 Task: In the  document improveassertive.txt Select the last point and add comment:  'Consider rephrasing it to enhance the flow of your writing' Insert emoji reactions: 'Smile' Select all the potins and apply Lowercase
Action: Mouse moved to (497, 431)
Screenshot: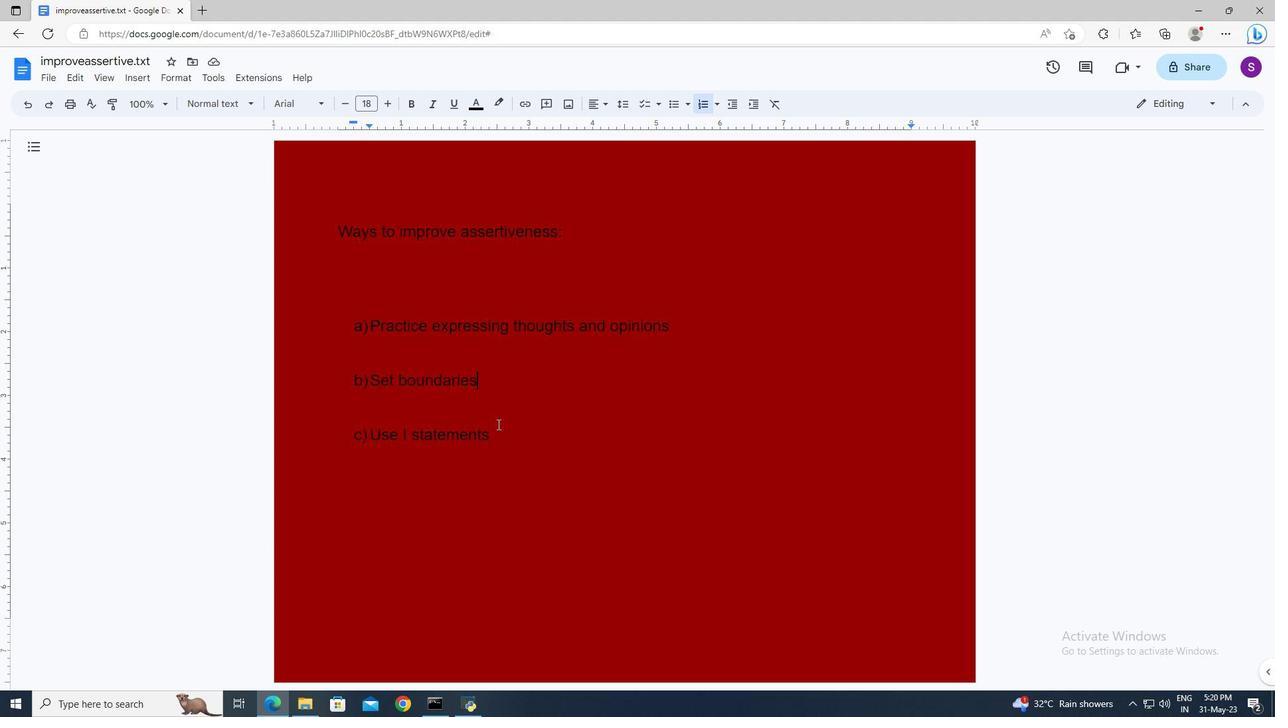 
Action: Mouse pressed left at (497, 431)
Screenshot: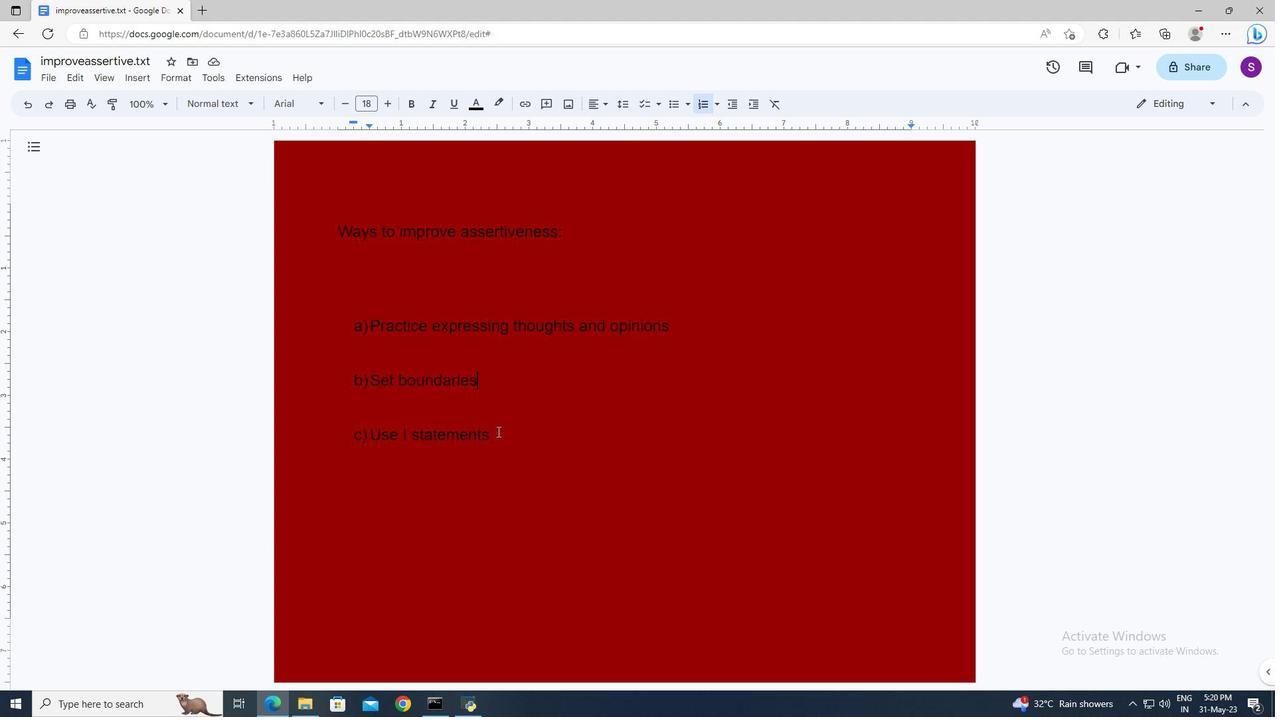 
Action: Key pressed <Key.shift><Key.up>
Screenshot: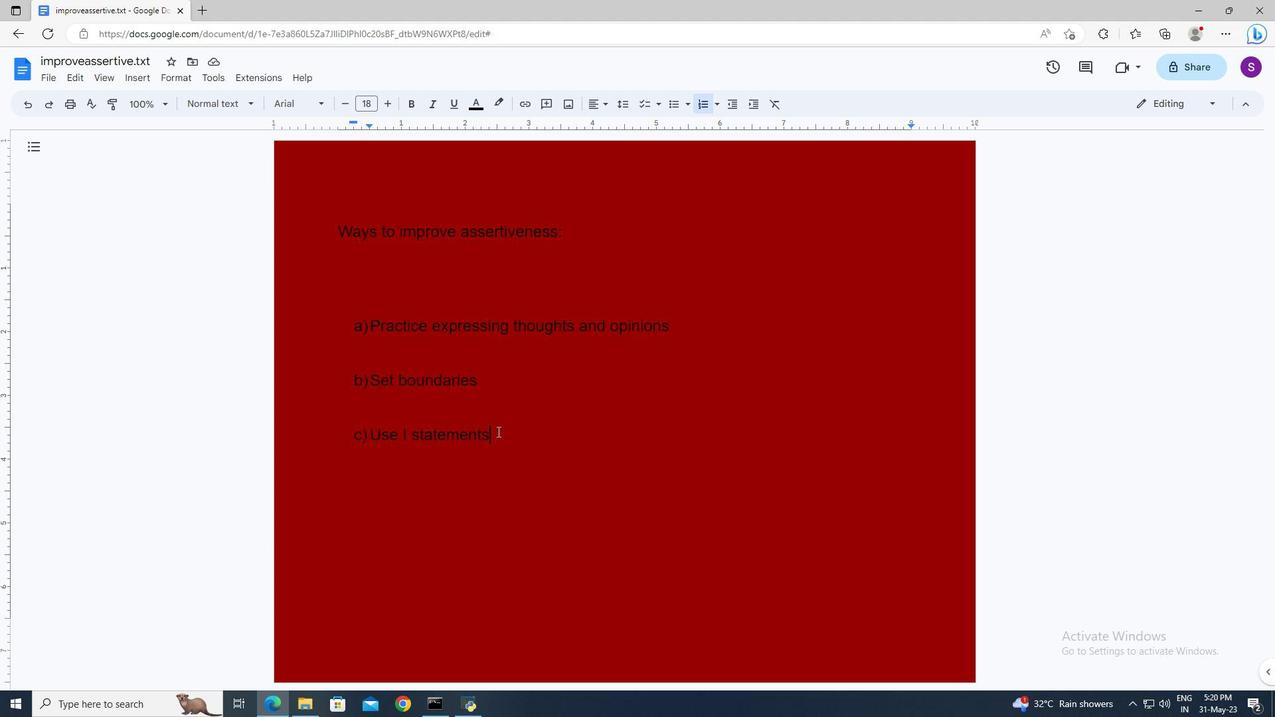
Action: Mouse moved to (482, 429)
Screenshot: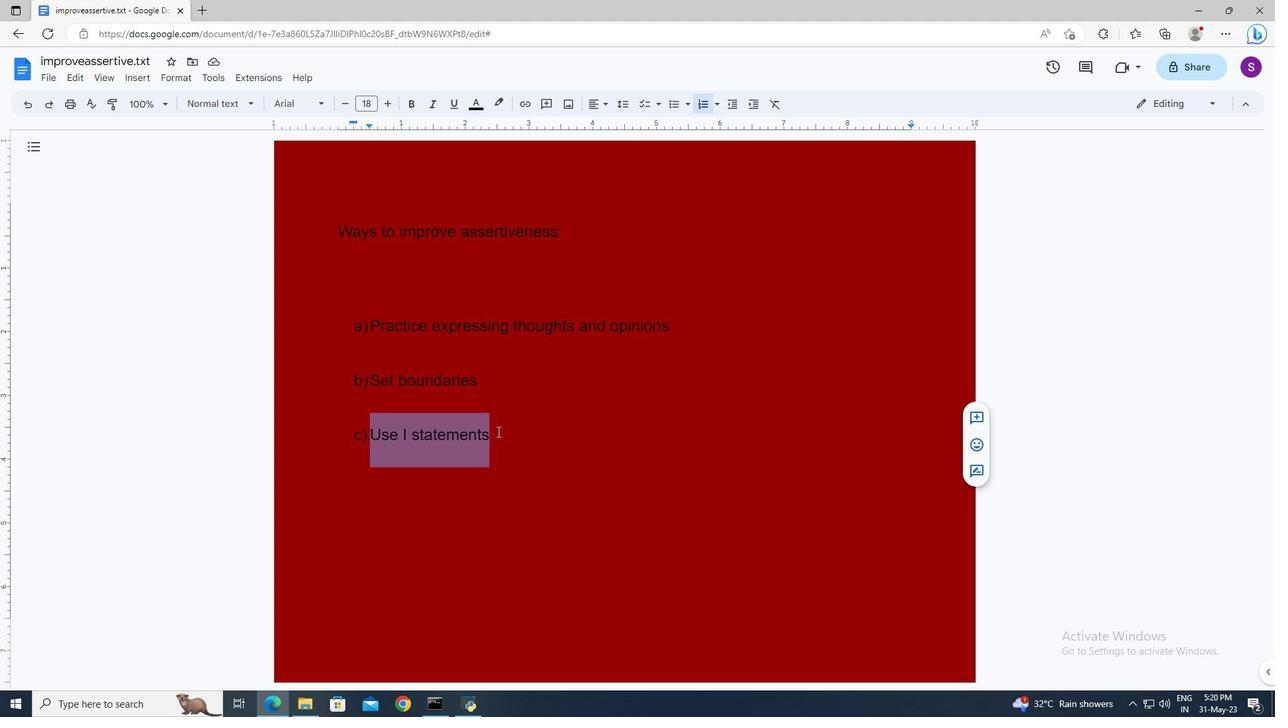 
Action: Mouse pressed right at (482, 429)
Screenshot: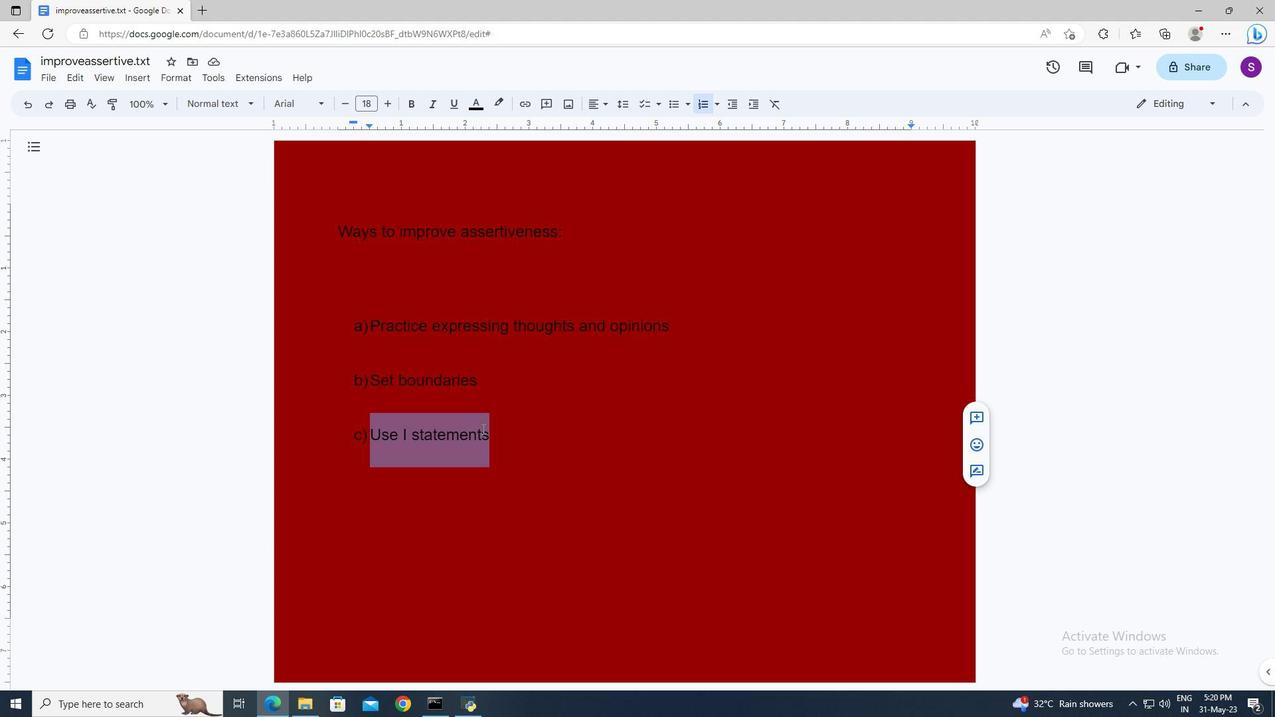 
Action: Mouse moved to (506, 438)
Screenshot: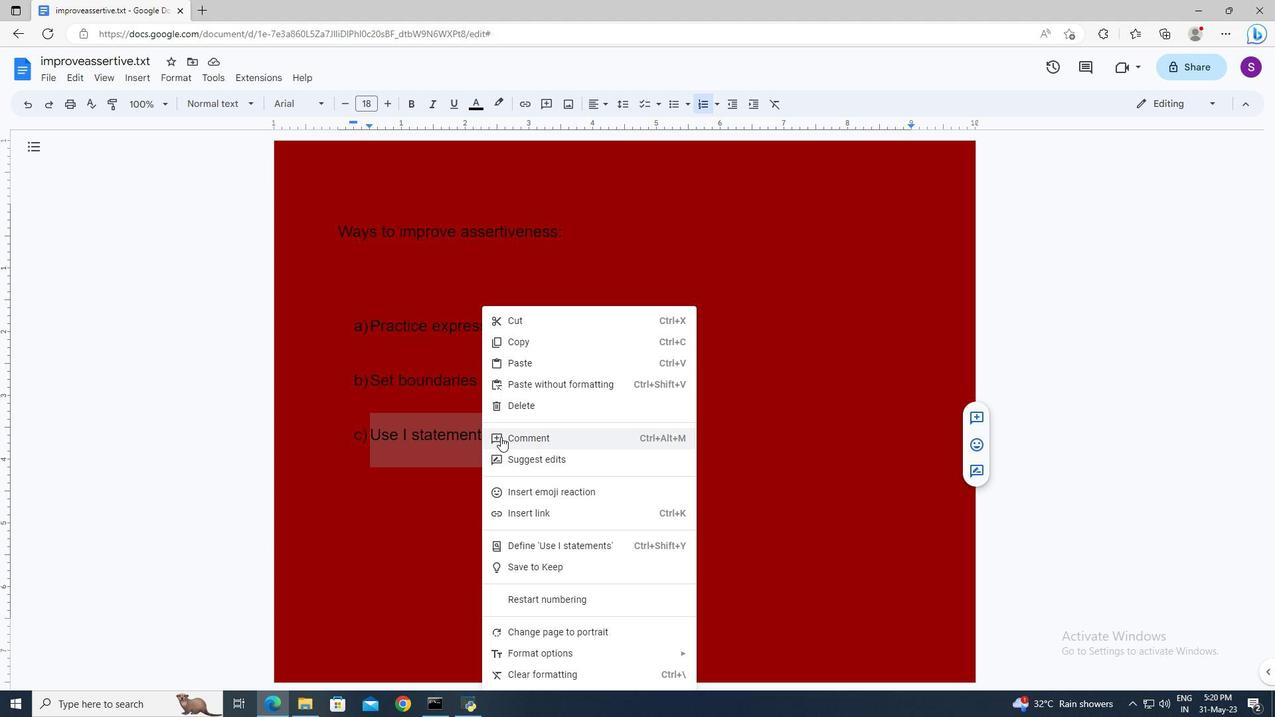 
Action: Mouse pressed left at (506, 438)
Screenshot: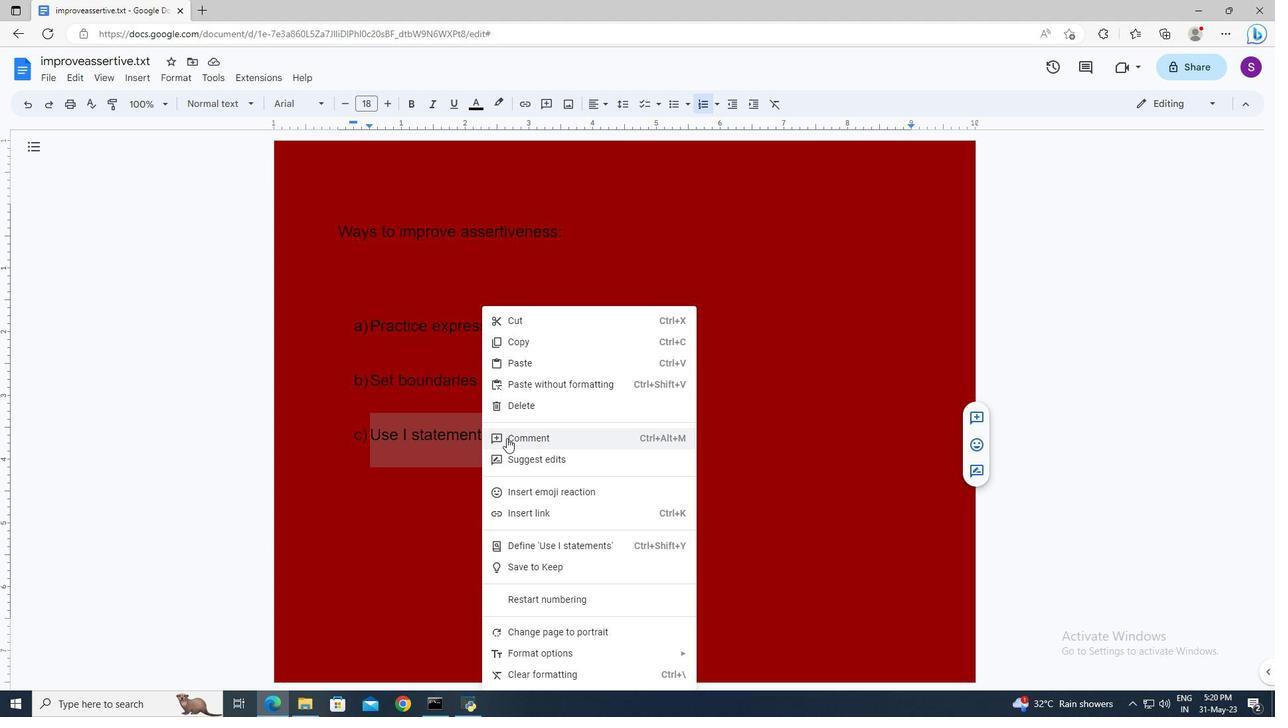 
Action: Mouse moved to (907, 492)
Screenshot: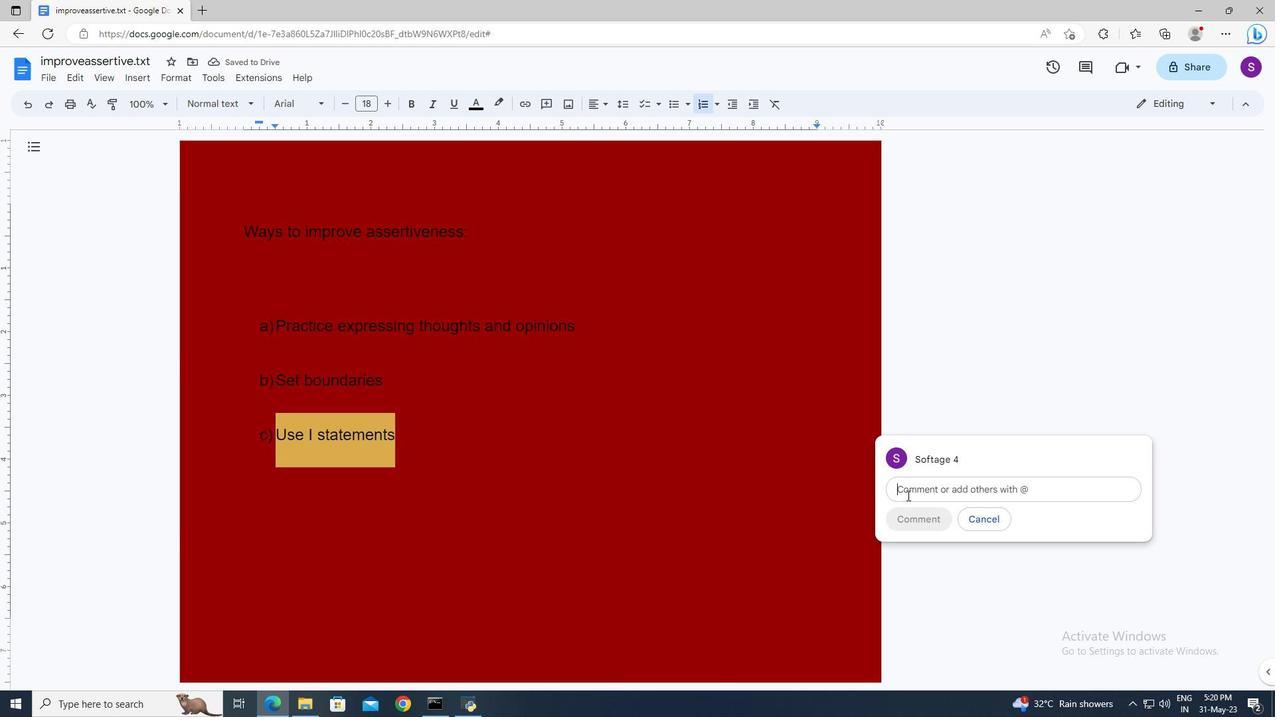 
Action: Mouse pressed left at (907, 492)
Screenshot: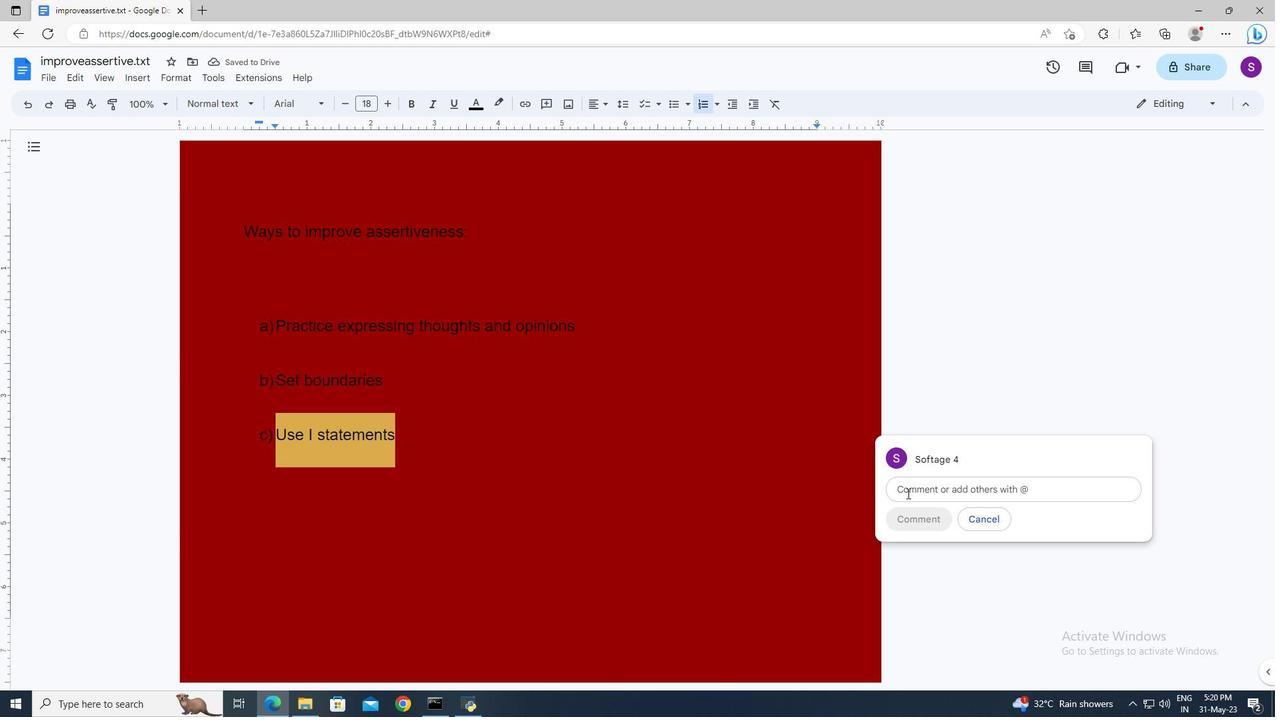 
Action: Mouse moved to (906, 490)
Screenshot: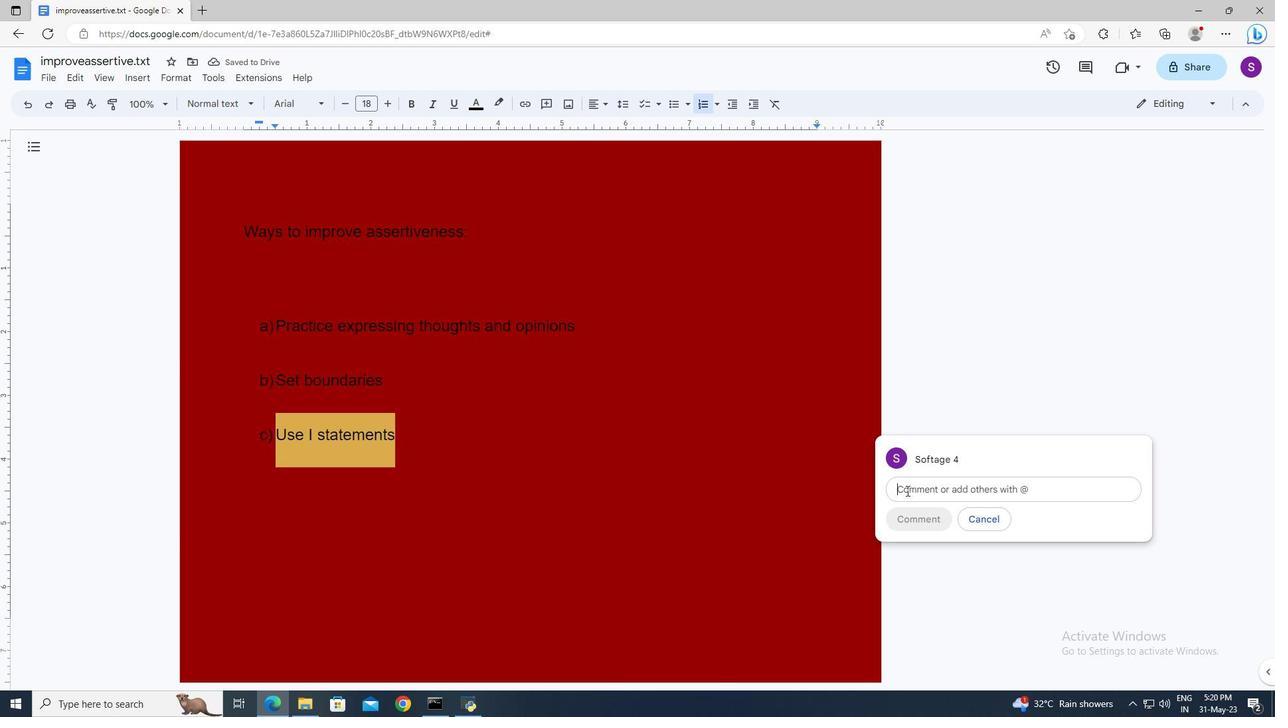 
Action: Key pressed <Key.shift>Consider<Key.space>rephrasing<Key.space>it<Key.space>to<Key.space>enhance<Key.space>the<Key.space>flow<Key.space>of<Key.space>your<Key.space>writing
Screenshot: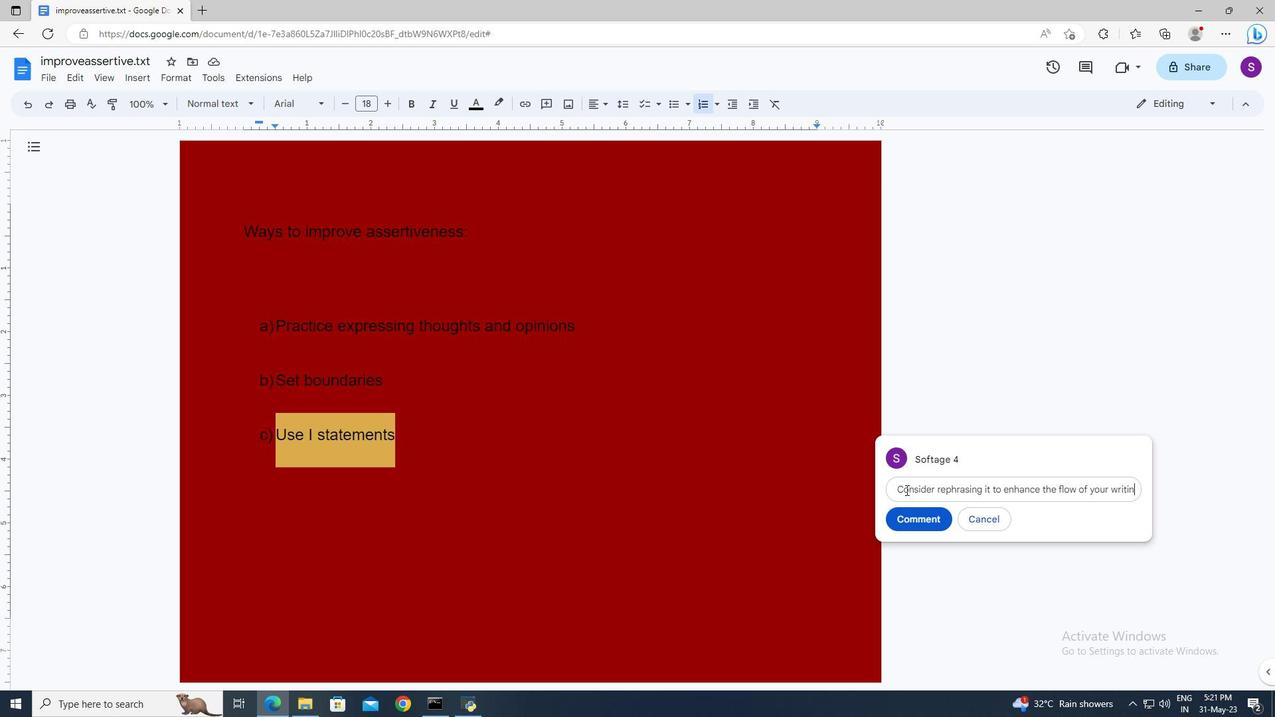 
Action: Mouse moved to (914, 531)
Screenshot: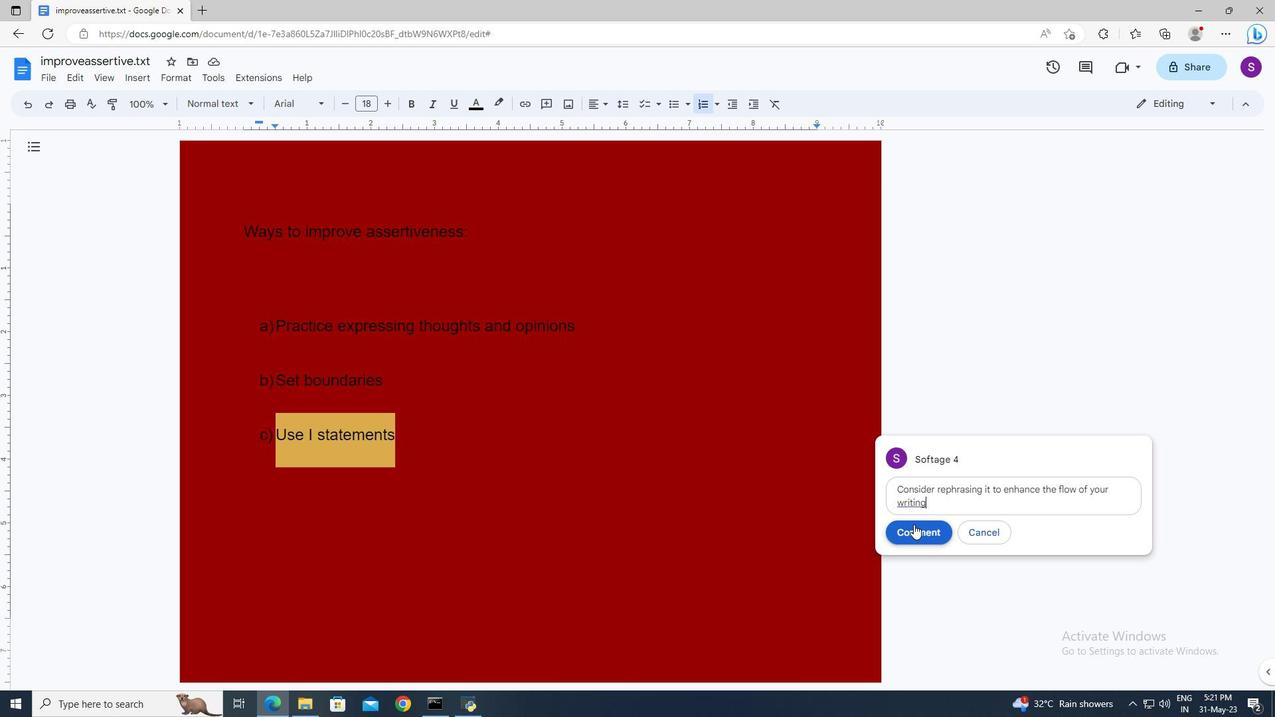 
Action: Mouse pressed left at (914, 531)
Screenshot: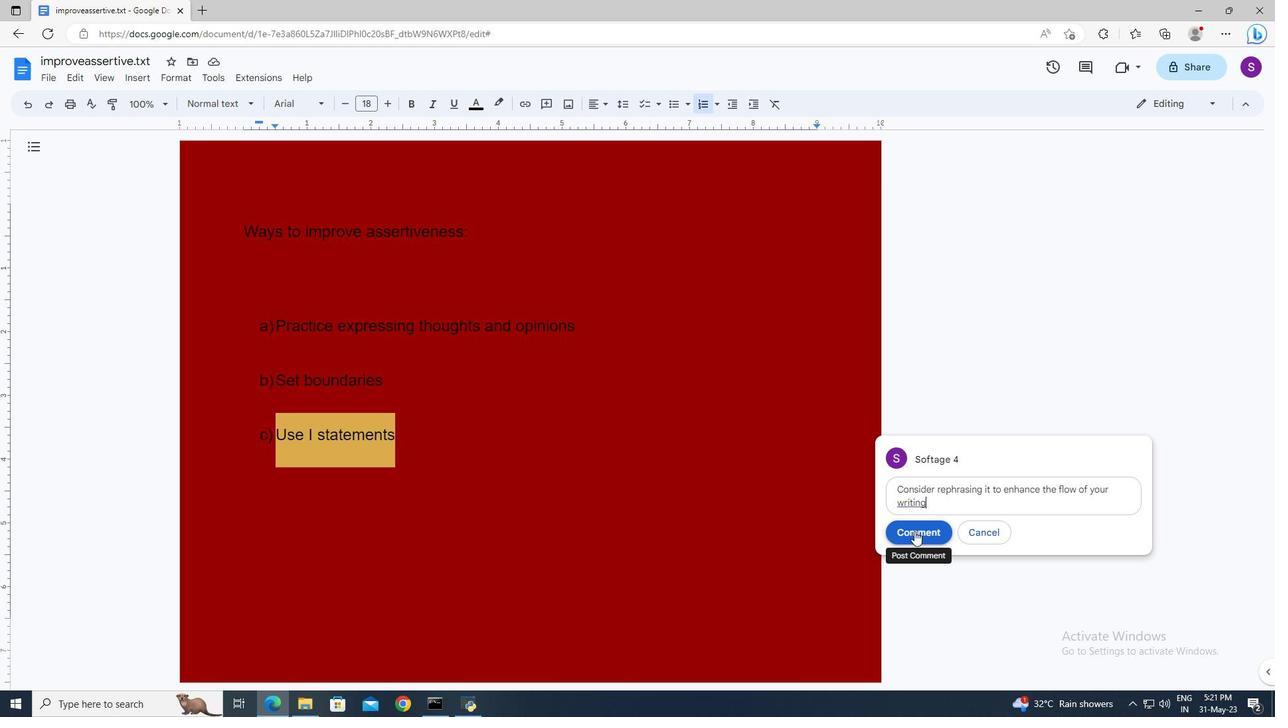 
Action: Mouse moved to (495, 456)
Screenshot: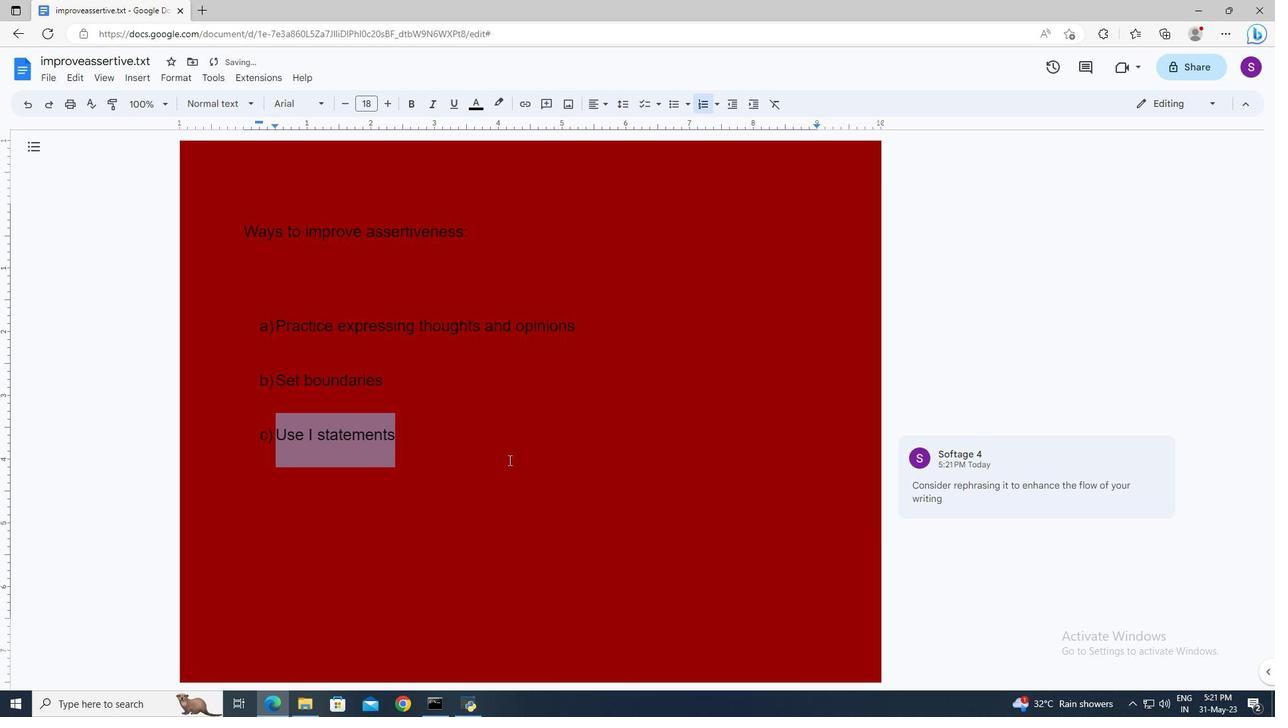 
Action: Mouse pressed left at (495, 456)
Screenshot: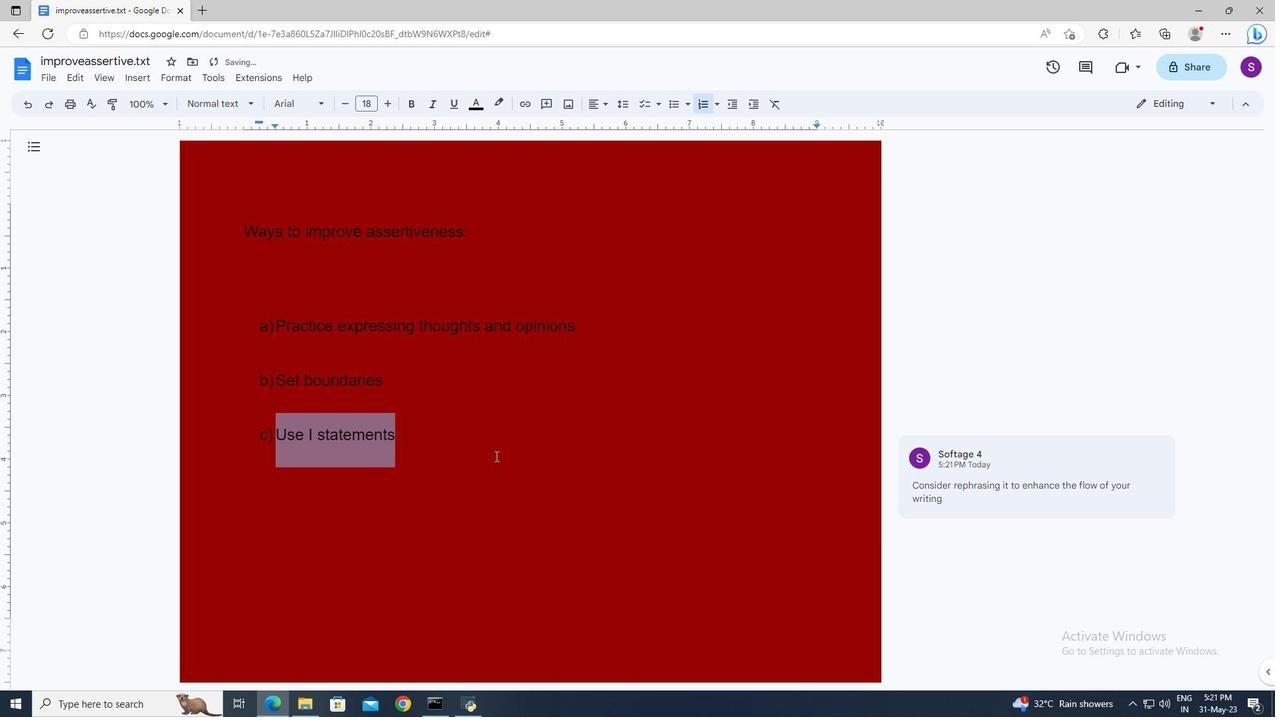
Action: Mouse moved to (128, 81)
Screenshot: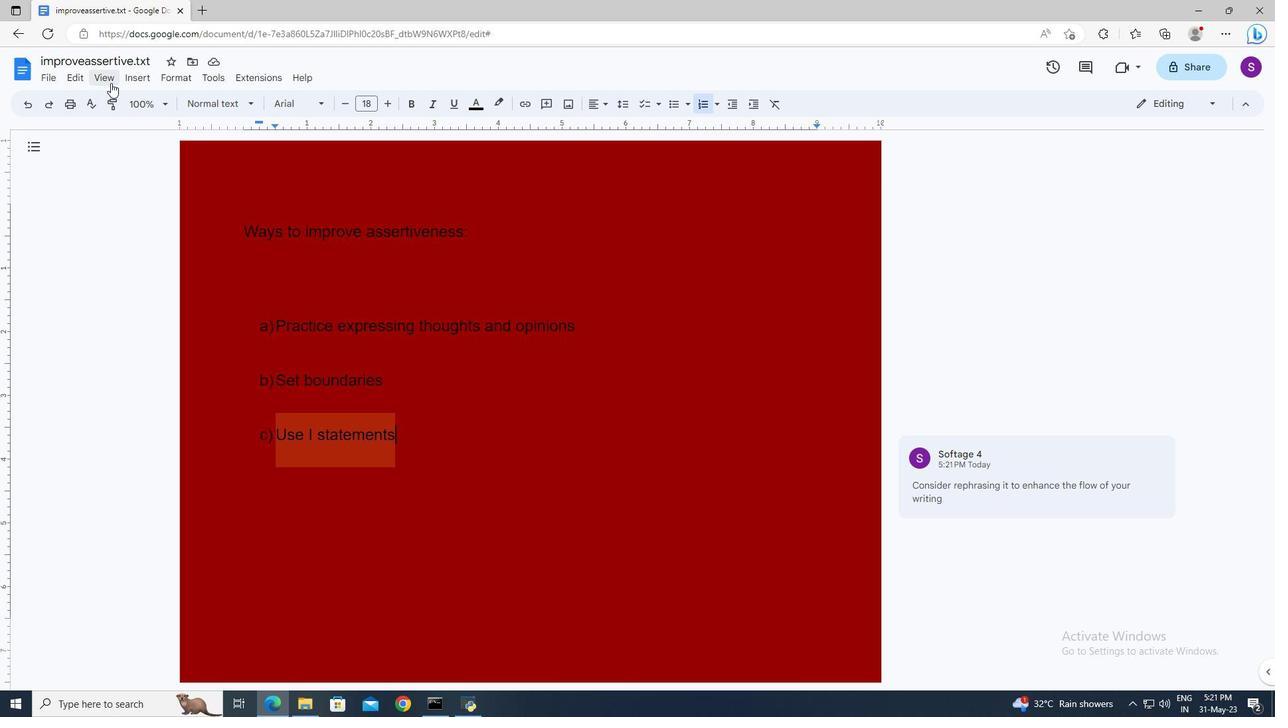 
Action: Mouse pressed left at (128, 81)
Screenshot: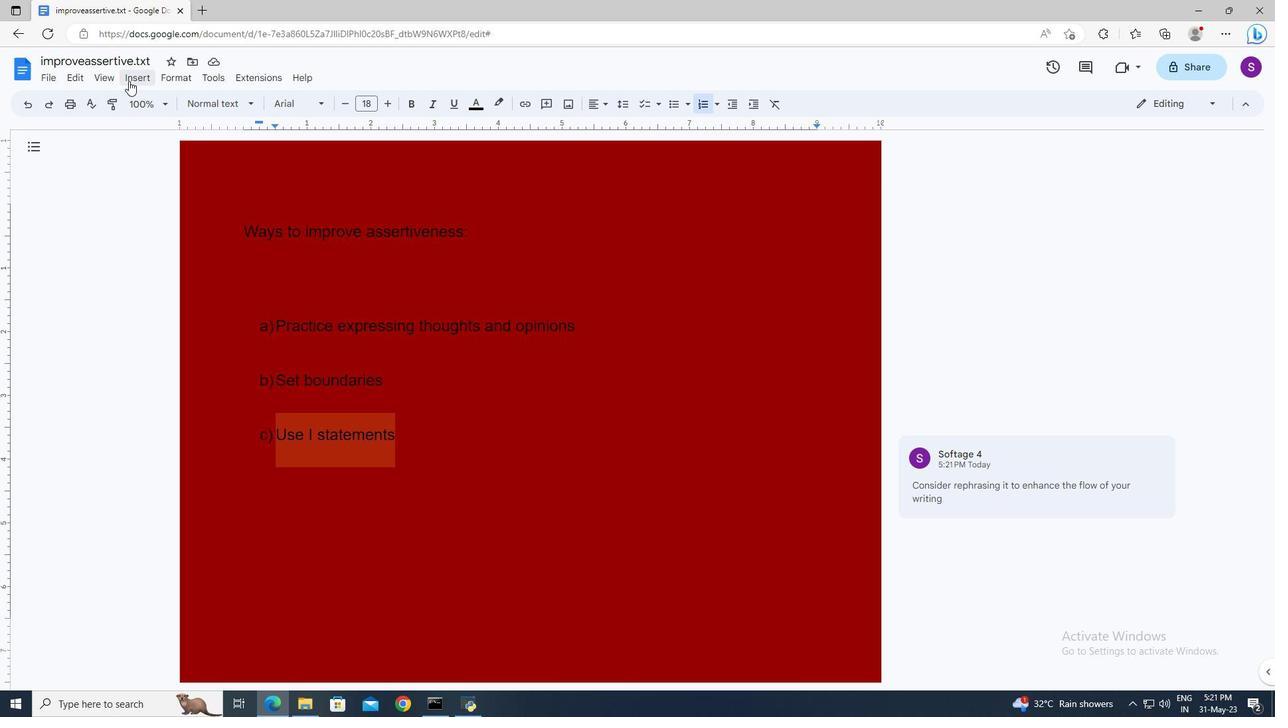 
Action: Mouse moved to (160, 201)
Screenshot: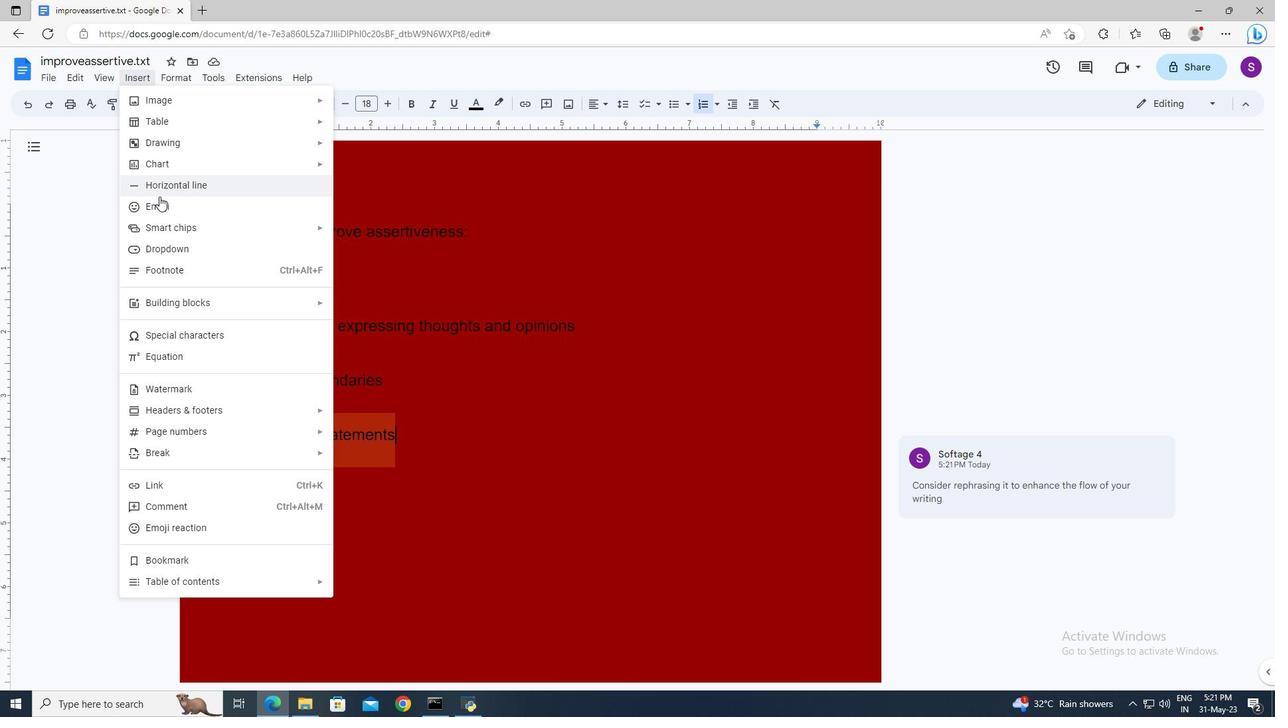
Action: Mouse pressed left at (160, 201)
Screenshot: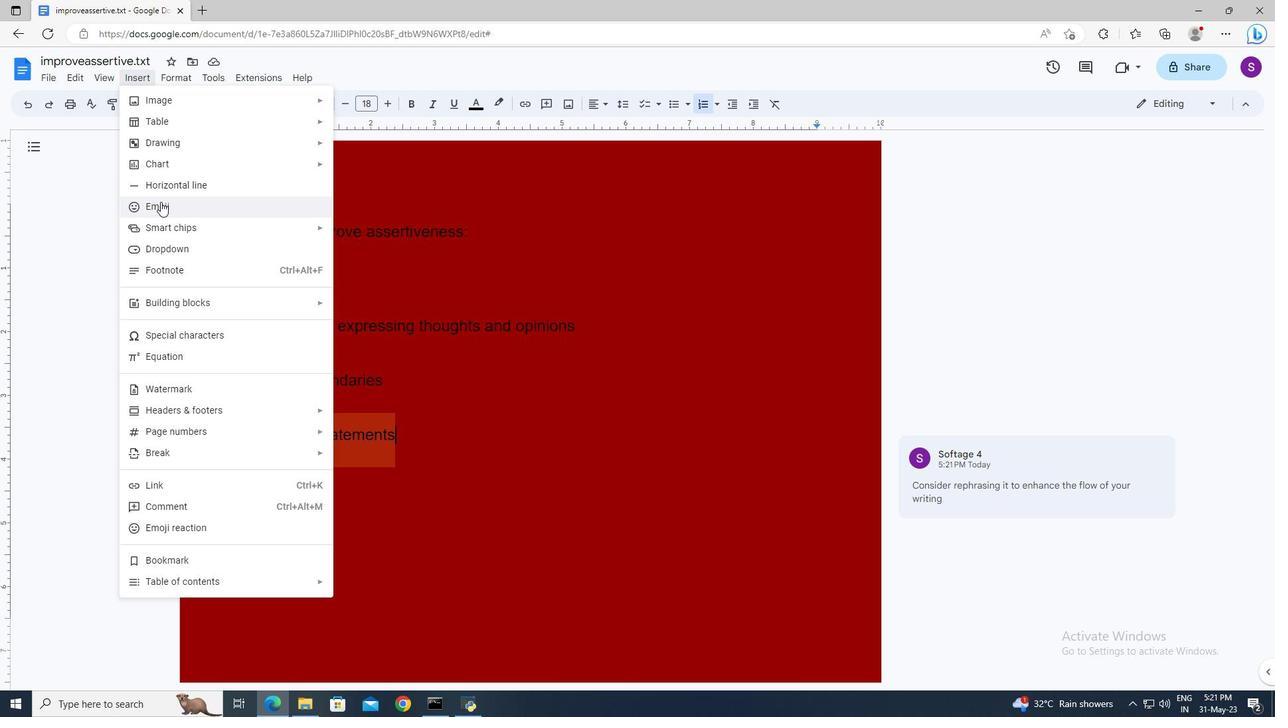 
Action: Mouse moved to (403, 547)
Screenshot: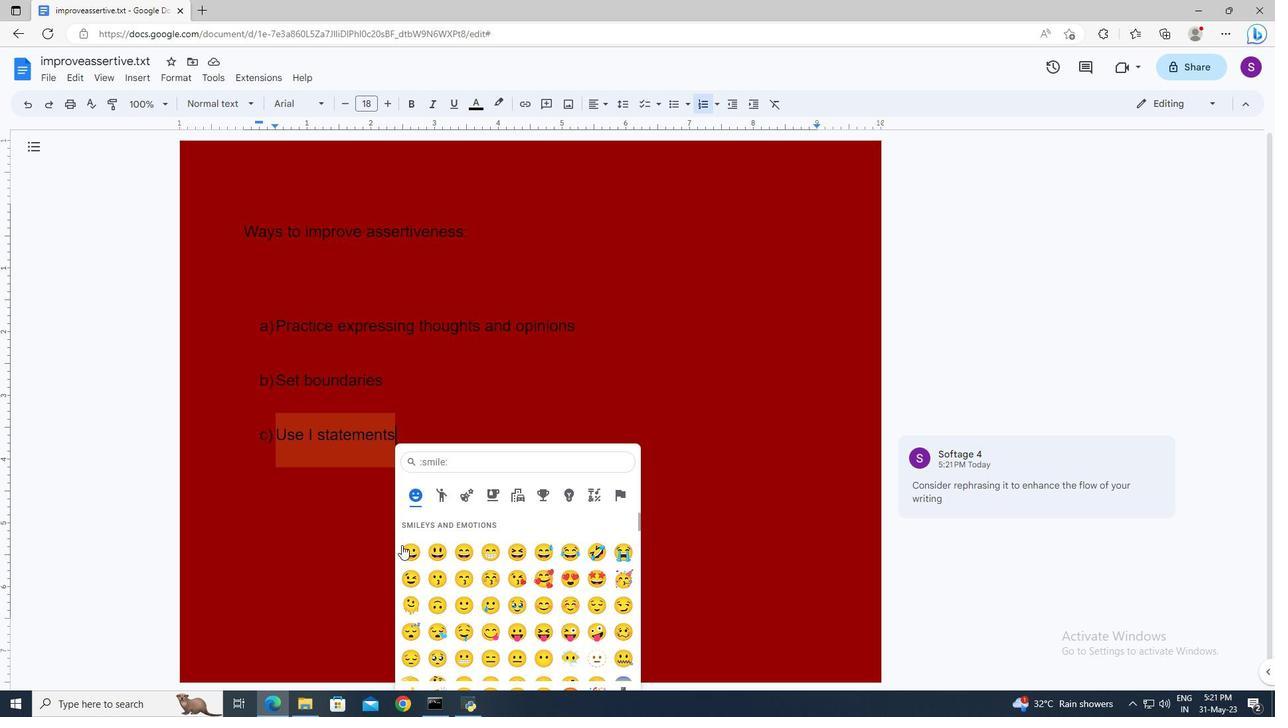 
Action: Mouse pressed left at (403, 547)
Screenshot: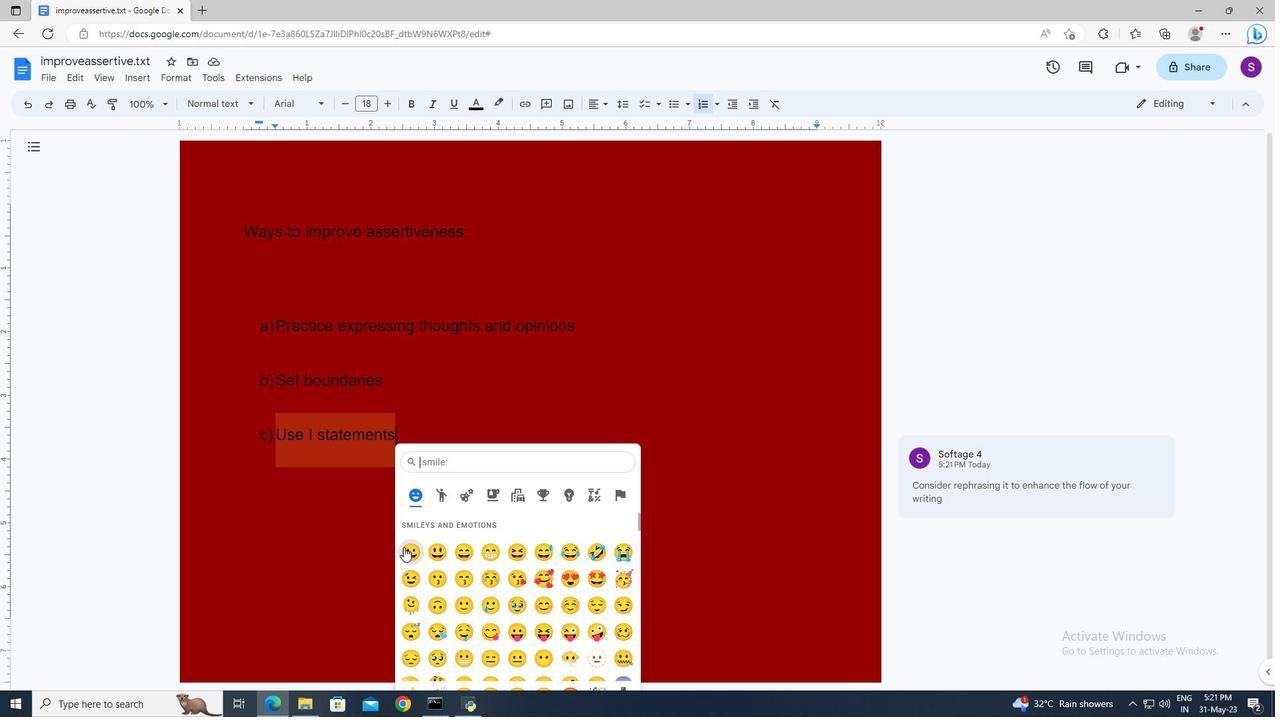 
Action: Mouse moved to (393, 443)
Screenshot: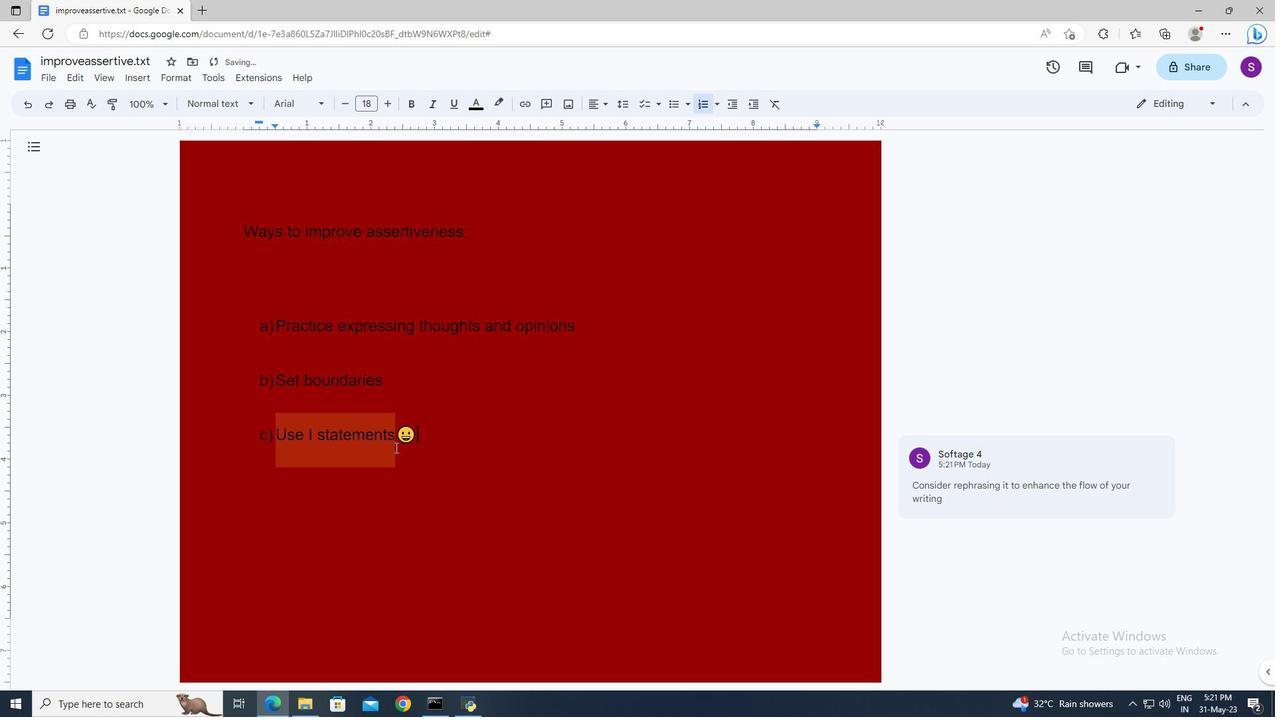 
Action: Mouse pressed left at (393, 443)
Screenshot: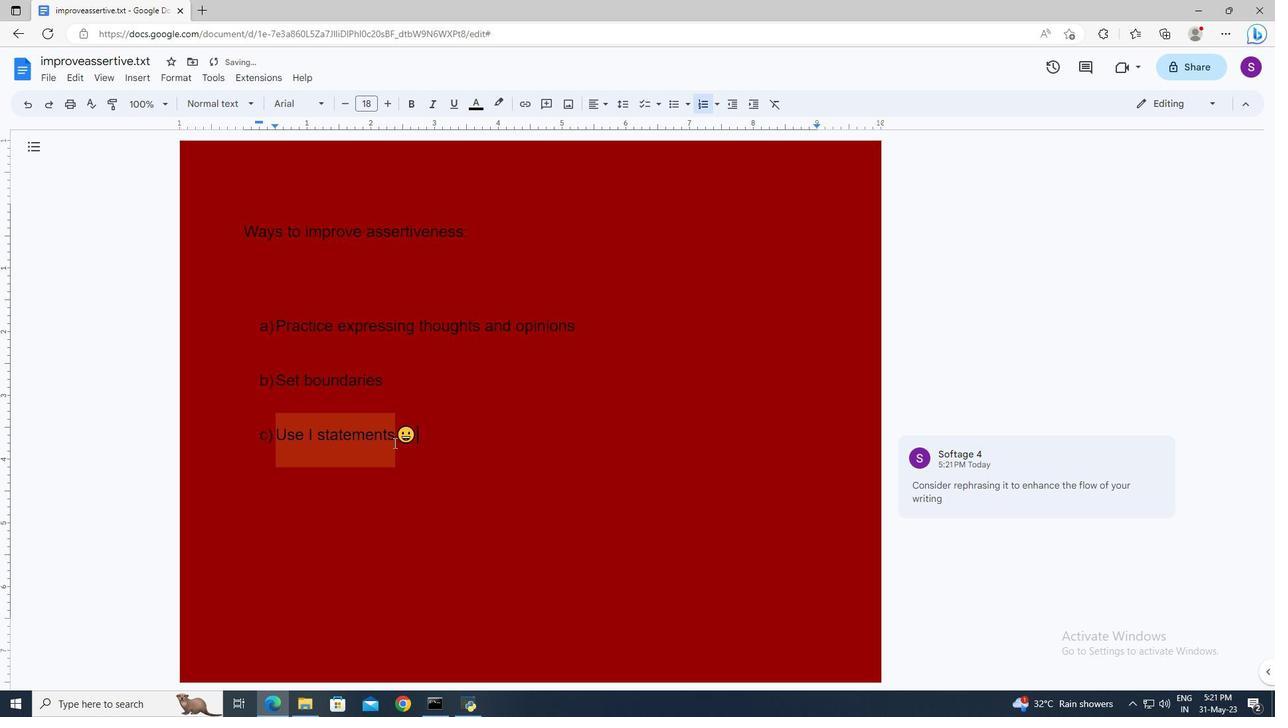 
Action: Key pressed <Key.shift><Key.up><Key.up><Key.up>
Screenshot: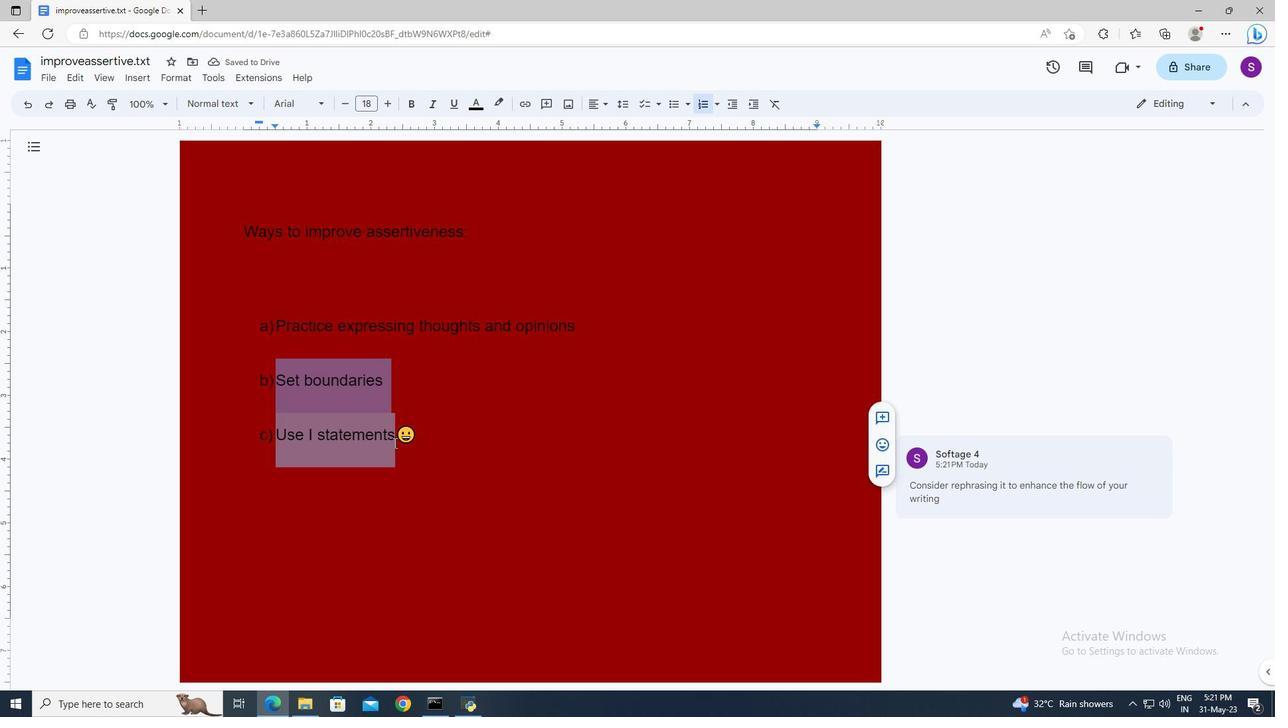 
Action: Mouse moved to (181, 75)
Screenshot: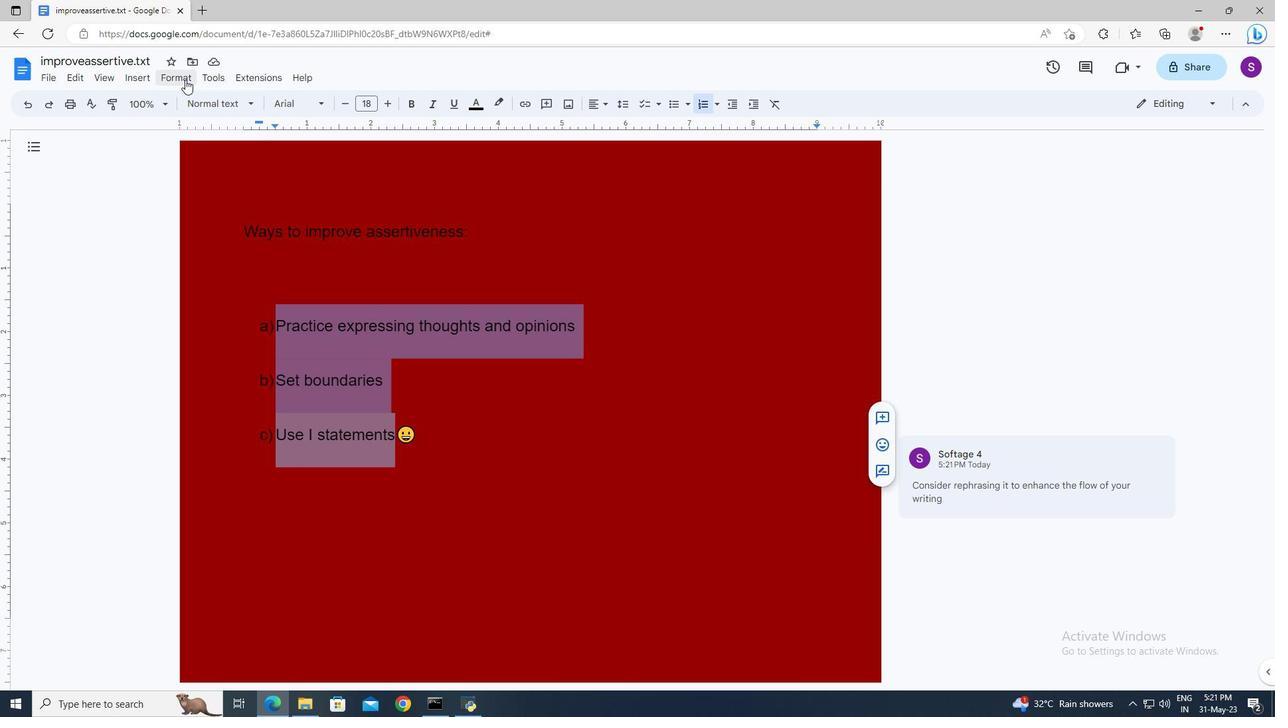 
Action: Mouse pressed left at (181, 75)
Screenshot: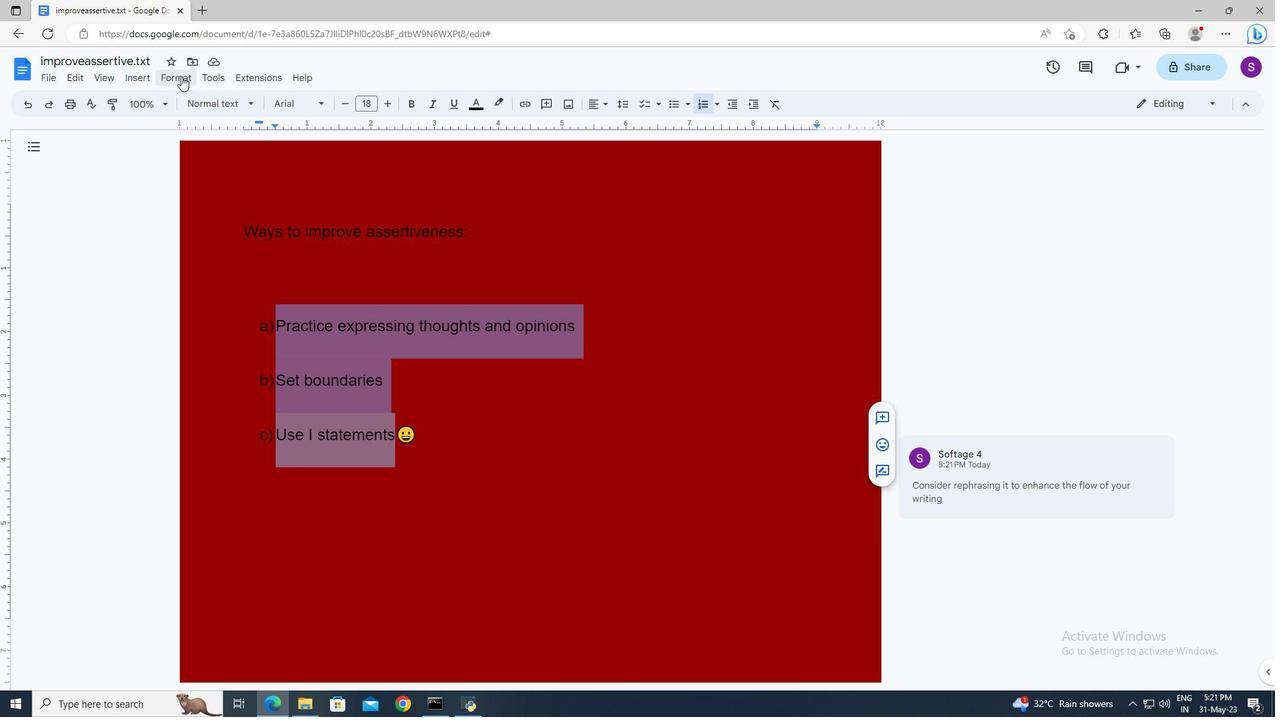 
Action: Mouse moved to (551, 268)
Screenshot: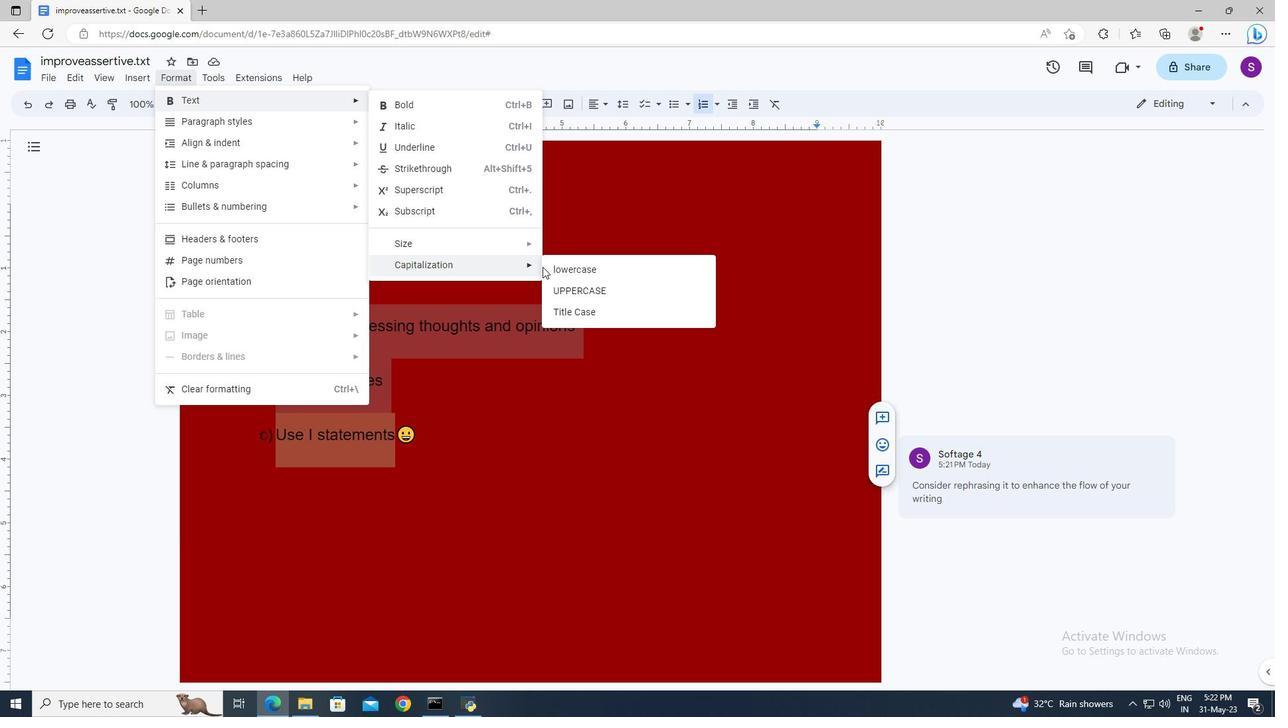 
Action: Mouse pressed left at (551, 268)
Screenshot: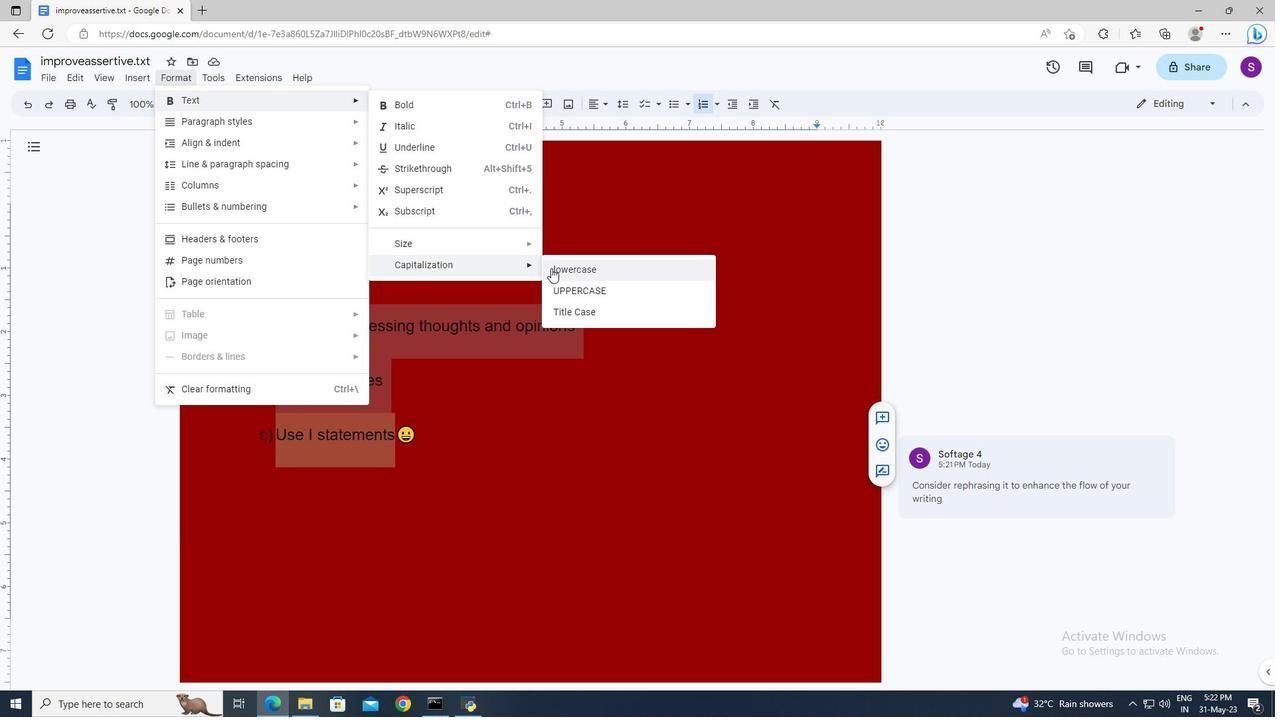 
Action: Mouse moved to (561, 373)
Screenshot: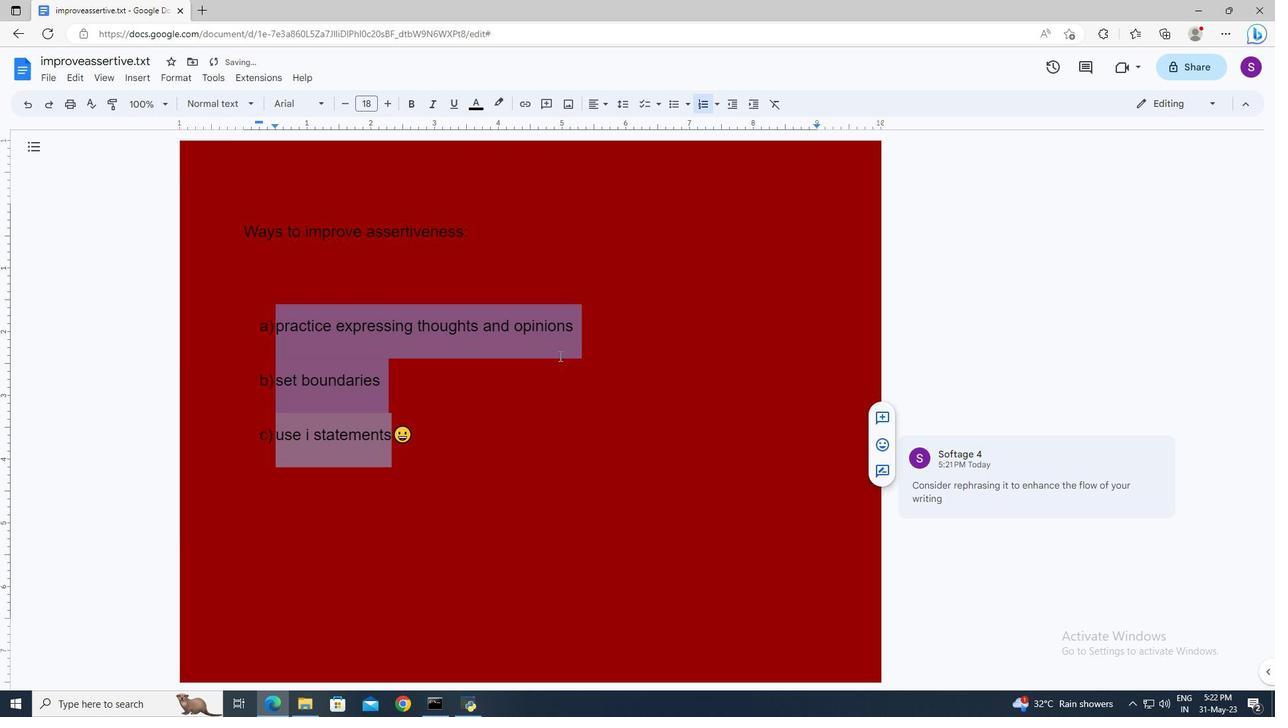 
Action: Mouse pressed left at (561, 373)
Screenshot: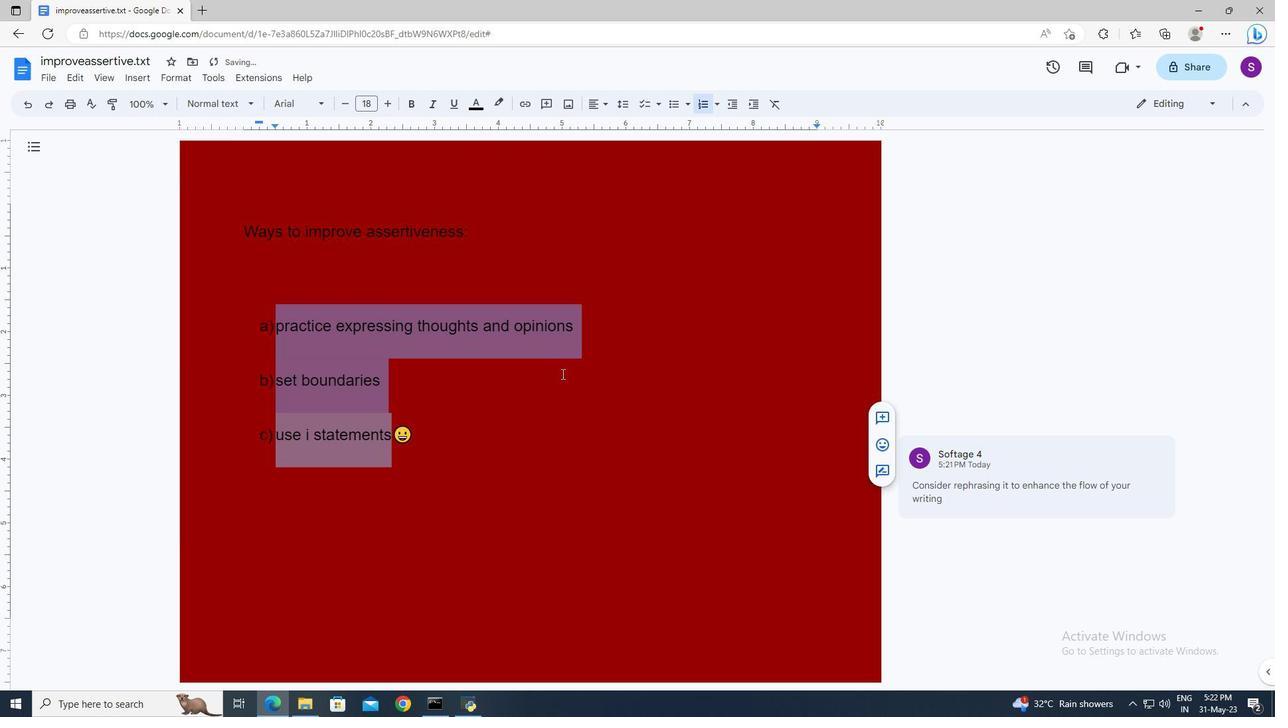 
Action: Mouse moved to (562, 374)
Screenshot: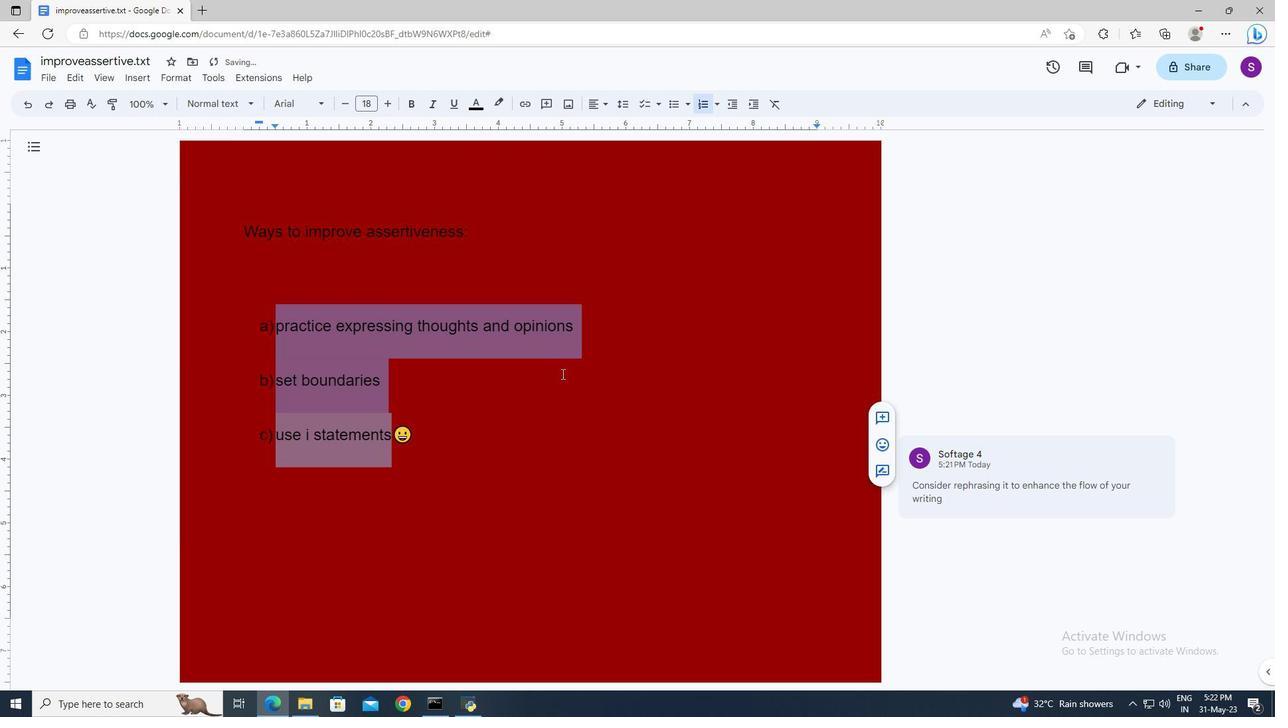 
